 Task: Open Card Card0000000092 in Board Board0000000023 in Workspace WS0000000008 in Trello. Add Member Email0000000032 to Card Card0000000092 in Board Board0000000023 in Workspace WS0000000008 in Trello. Add Red Label titled Label0000000092 to Card Card0000000092 in Board Board0000000023 in Workspace WS0000000008 in Trello. Add Checklist CL0000000092 to Card Card0000000092 in Board Board0000000023 in Workspace WS0000000008 in Trello. Add Dates with Start Date as Nov 01 2023 and Due Date as Nov 30 2023 to Card Card0000000092 in Board Board0000000023 in Workspace WS0000000008 in Trello
Action: Mouse moved to (302, 532)
Screenshot: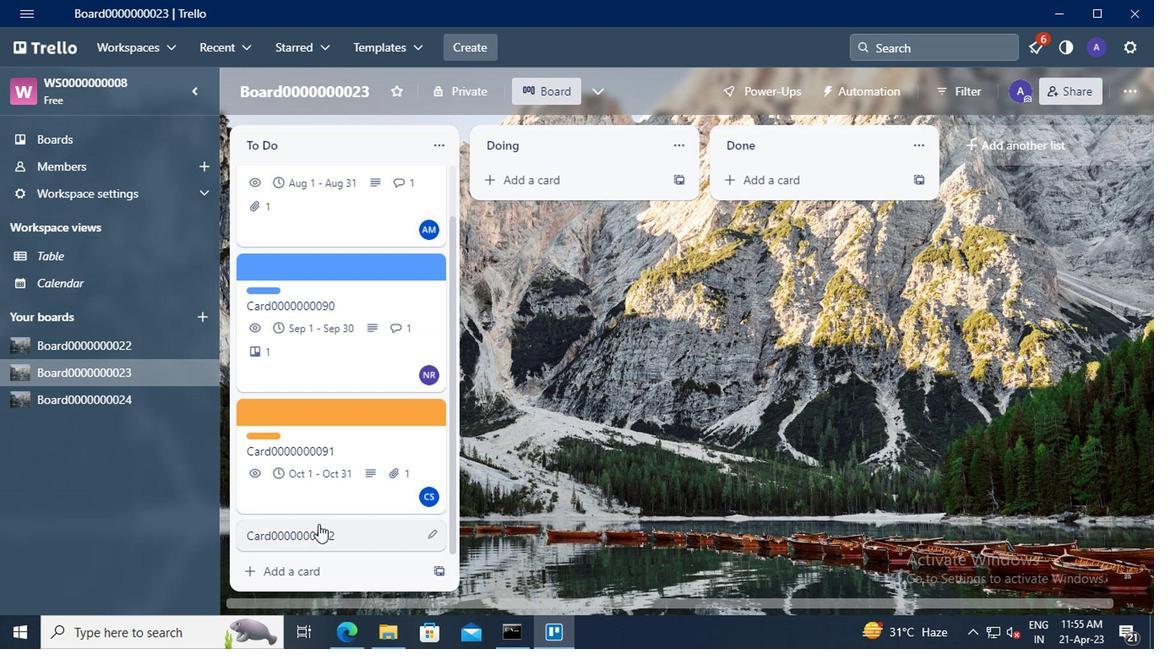 
Action: Mouse pressed left at (302, 532)
Screenshot: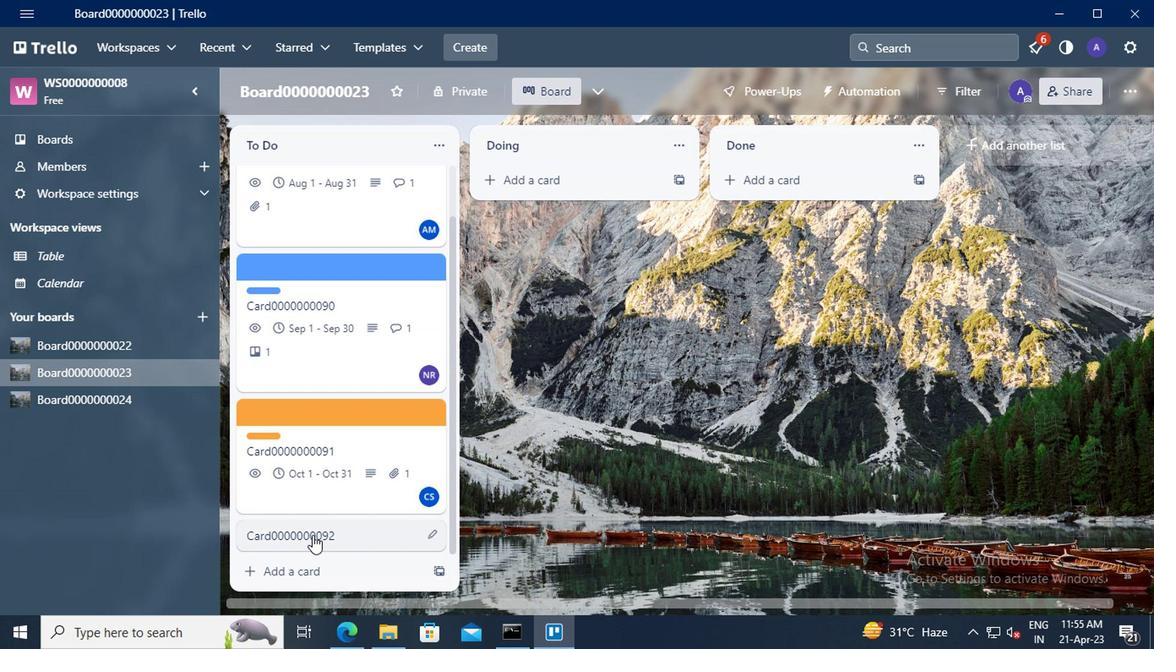 
Action: Mouse moved to (785, 155)
Screenshot: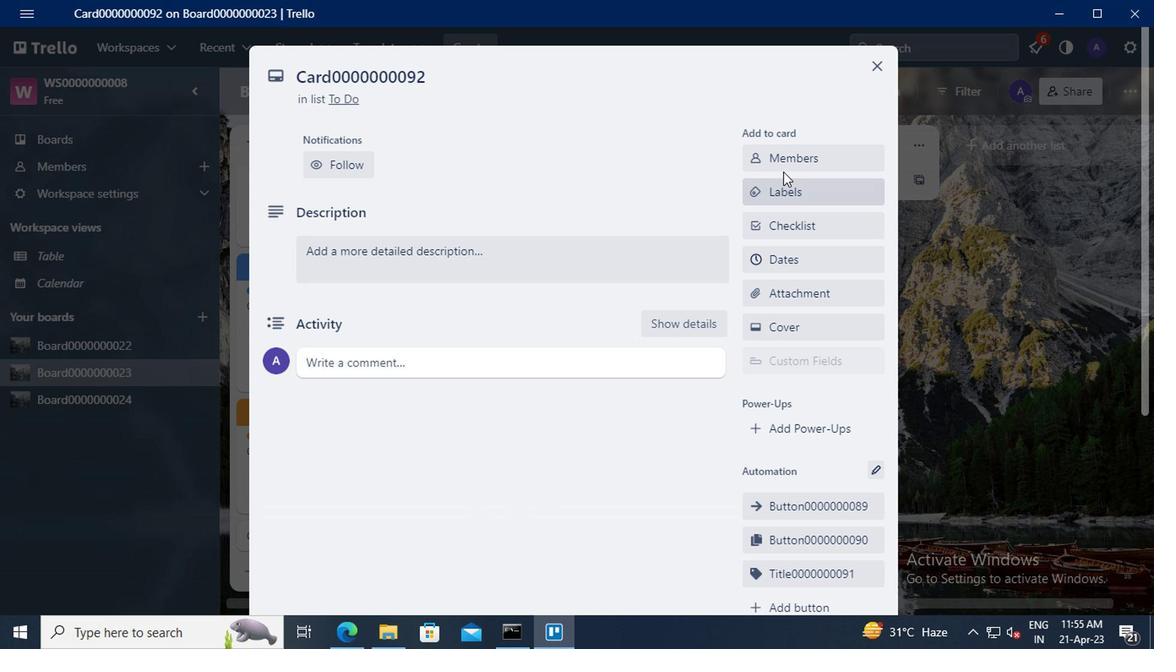 
Action: Mouse pressed left at (785, 155)
Screenshot: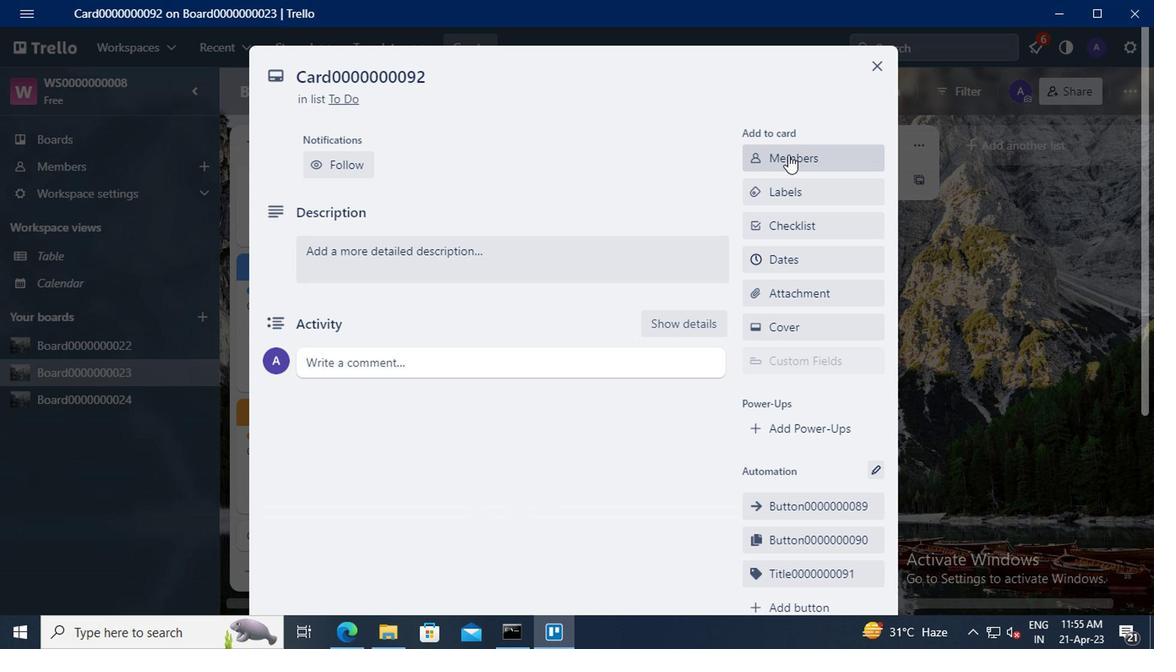 
Action: Mouse moved to (787, 236)
Screenshot: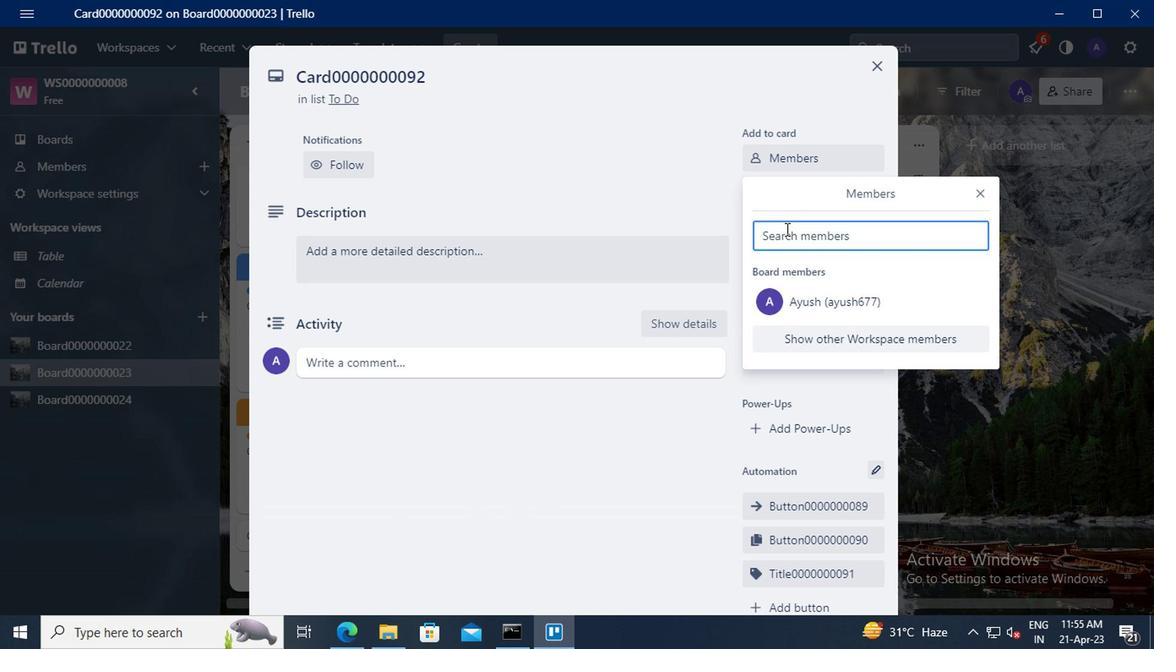 
Action: Mouse pressed left at (787, 236)
Screenshot: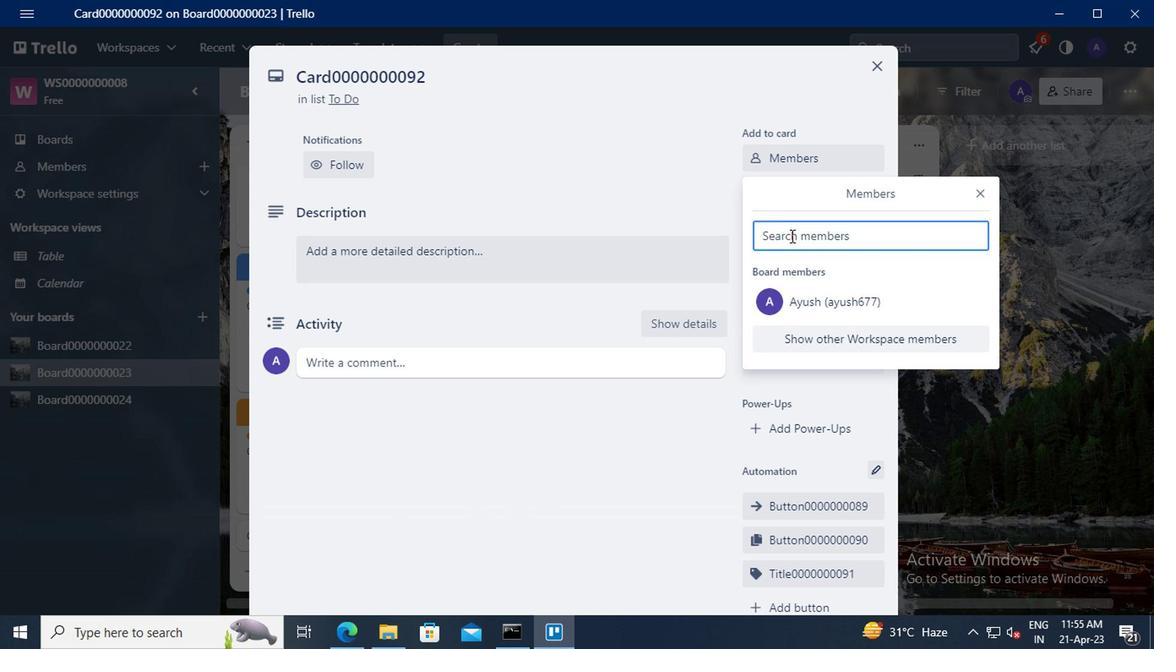
Action: Key pressed vinnyoffice2<Key.shift>@GMAIL.COM
Screenshot: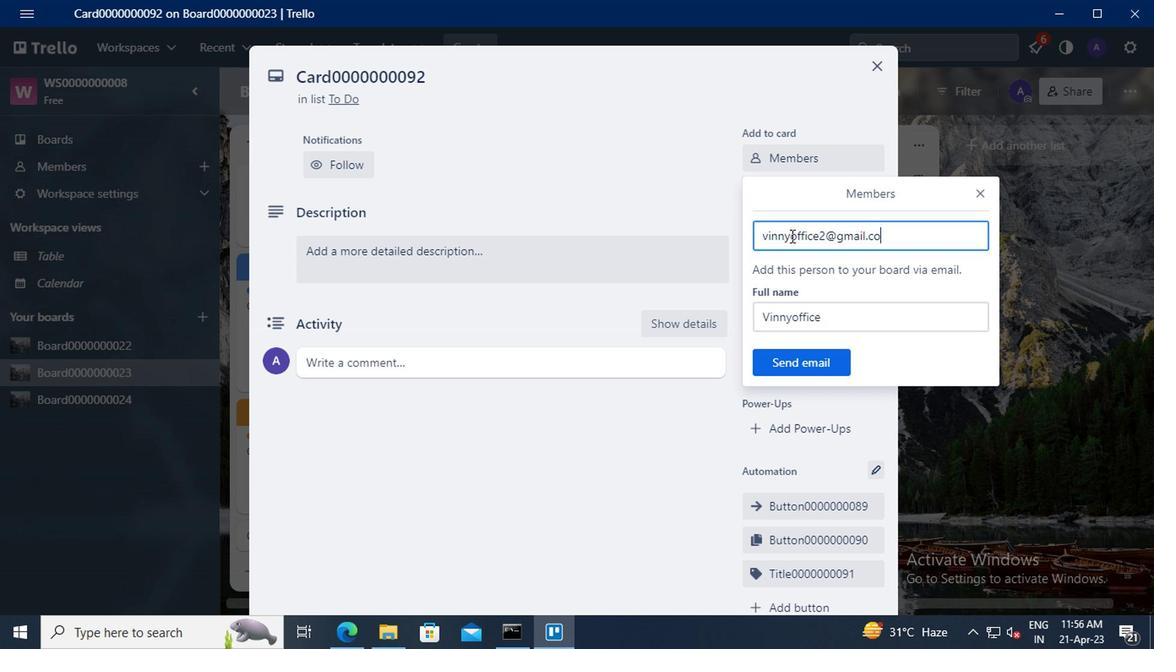 
Action: Mouse moved to (791, 358)
Screenshot: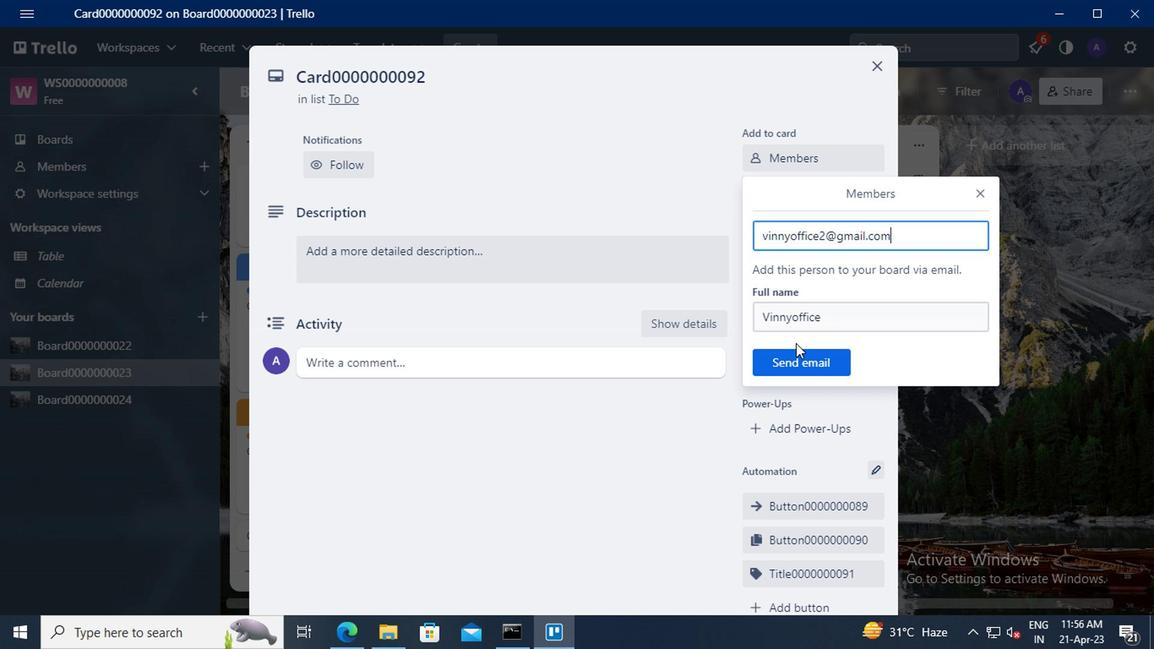
Action: Mouse pressed left at (791, 358)
Screenshot: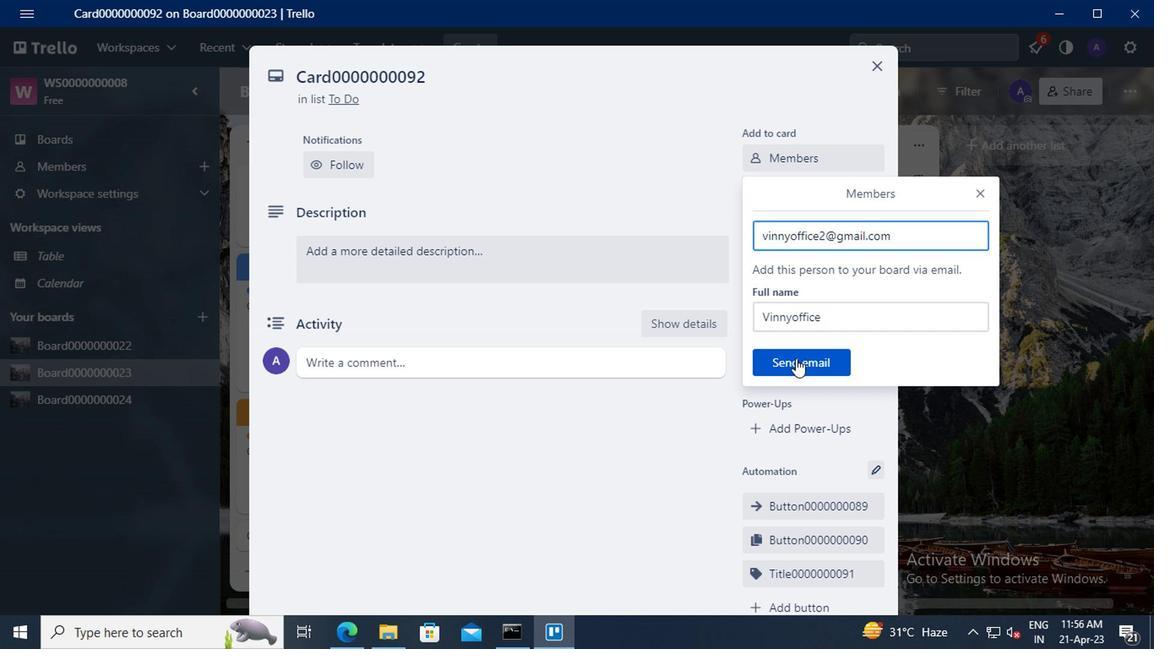 
Action: Mouse moved to (805, 193)
Screenshot: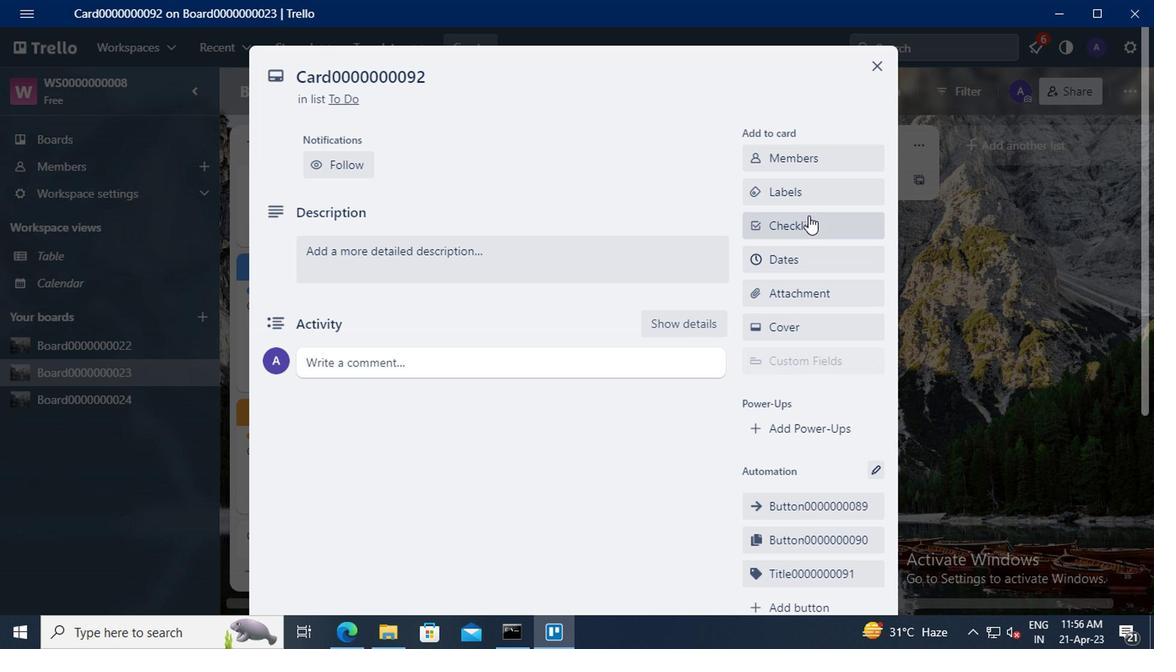 
Action: Mouse pressed left at (805, 193)
Screenshot: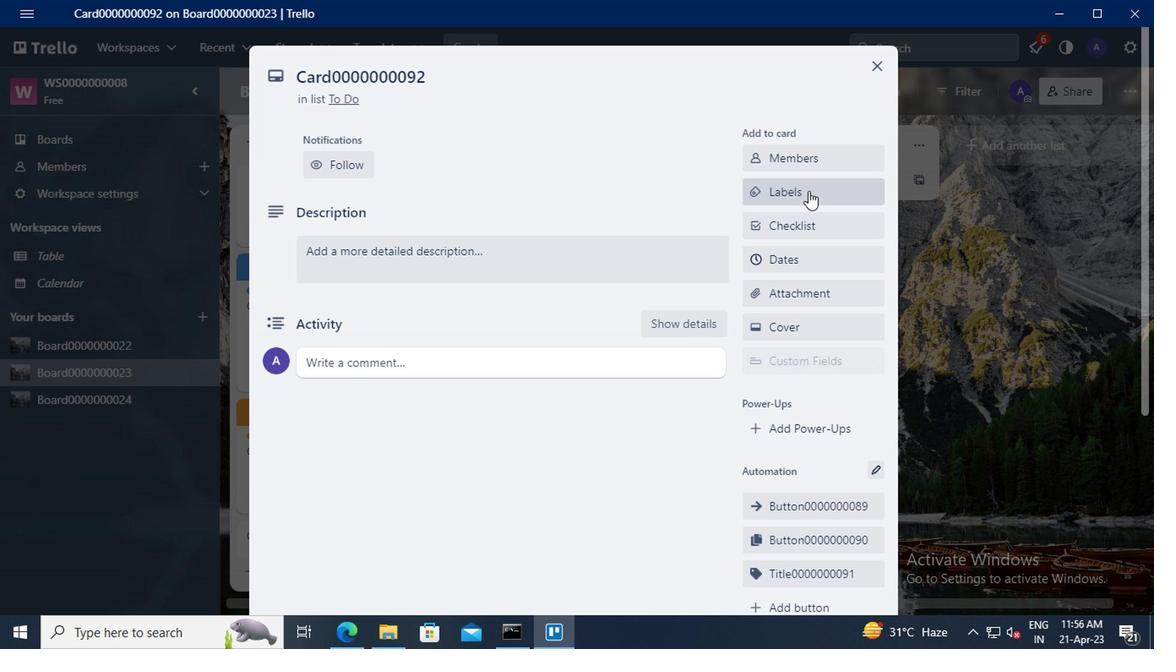 
Action: Mouse moved to (856, 474)
Screenshot: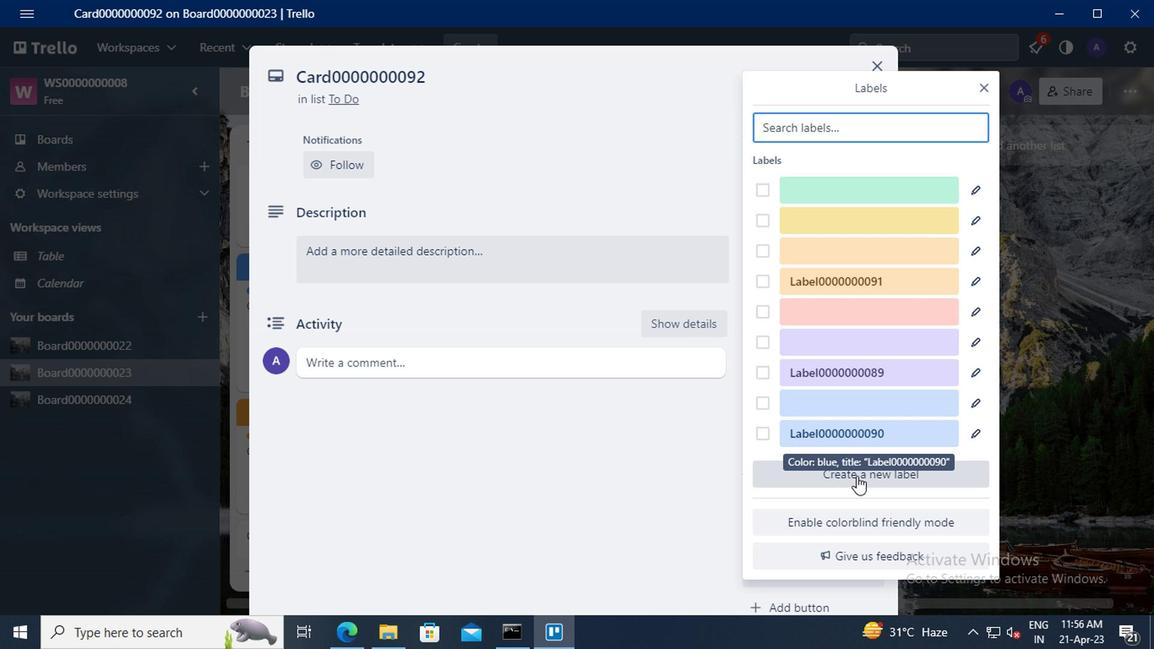 
Action: Mouse pressed left at (856, 474)
Screenshot: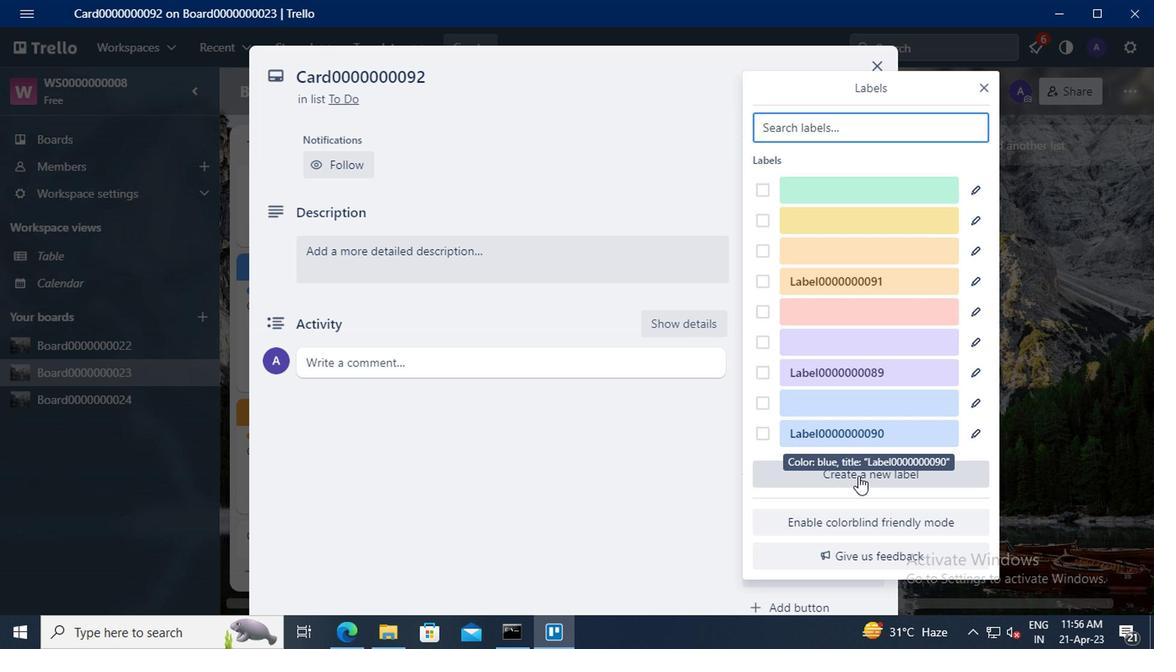 
Action: Mouse moved to (796, 241)
Screenshot: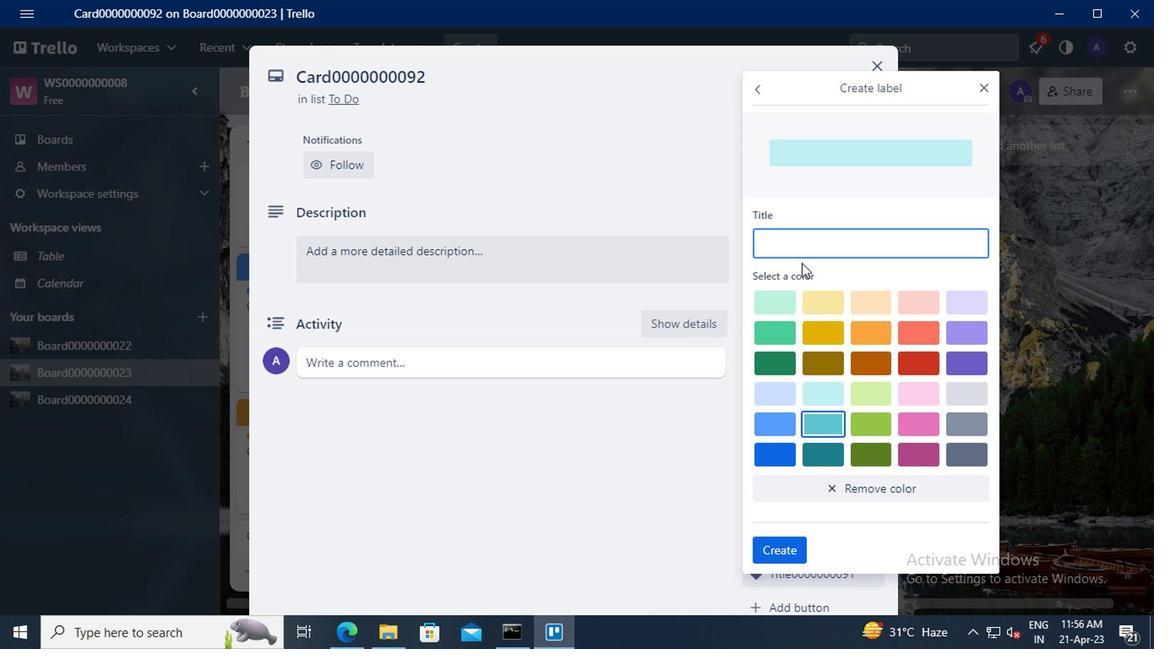 
Action: Mouse pressed left at (796, 241)
Screenshot: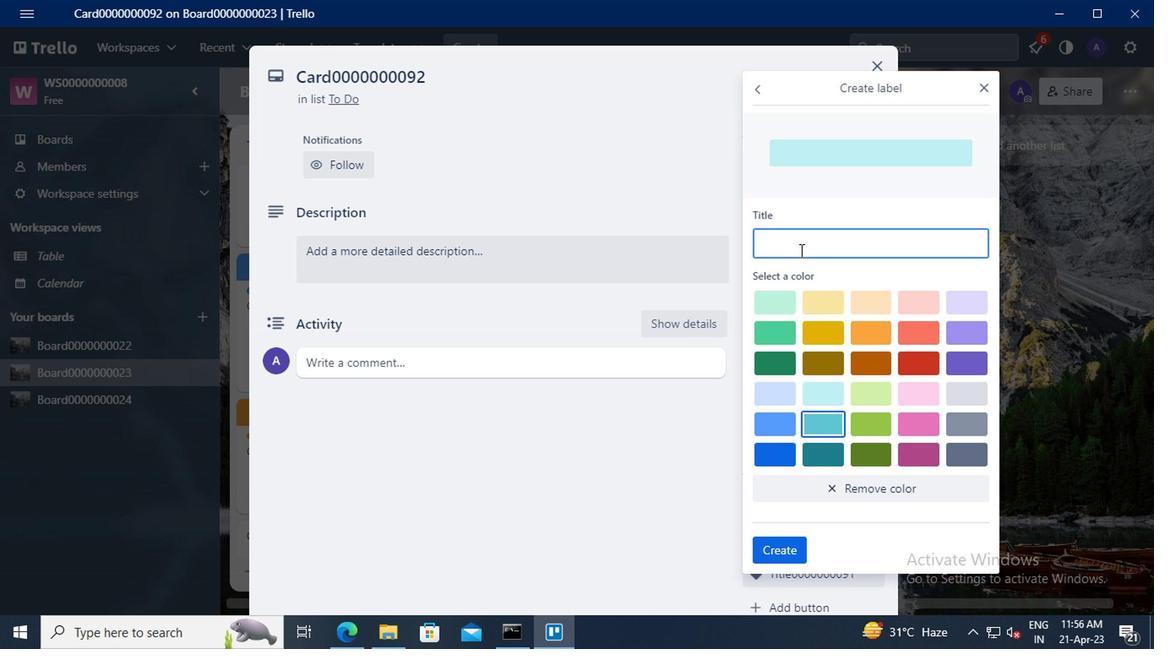 
Action: Key pressed <Key.shift>LABEL0000000092
Screenshot: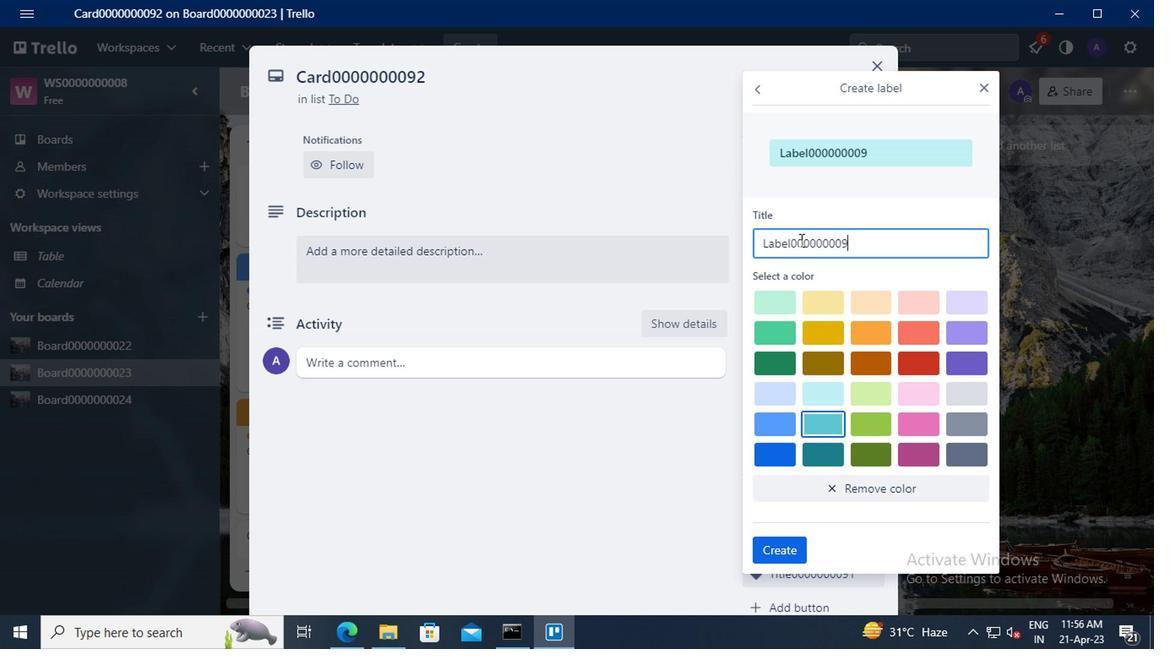 
Action: Mouse moved to (912, 325)
Screenshot: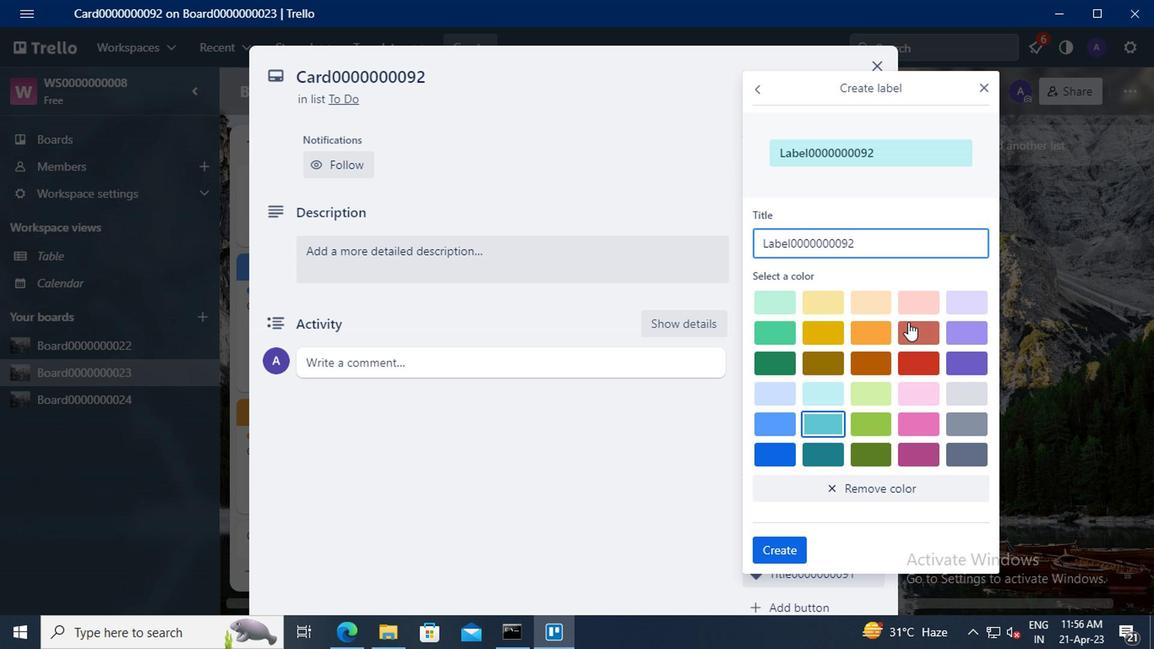 
Action: Mouse pressed left at (912, 325)
Screenshot: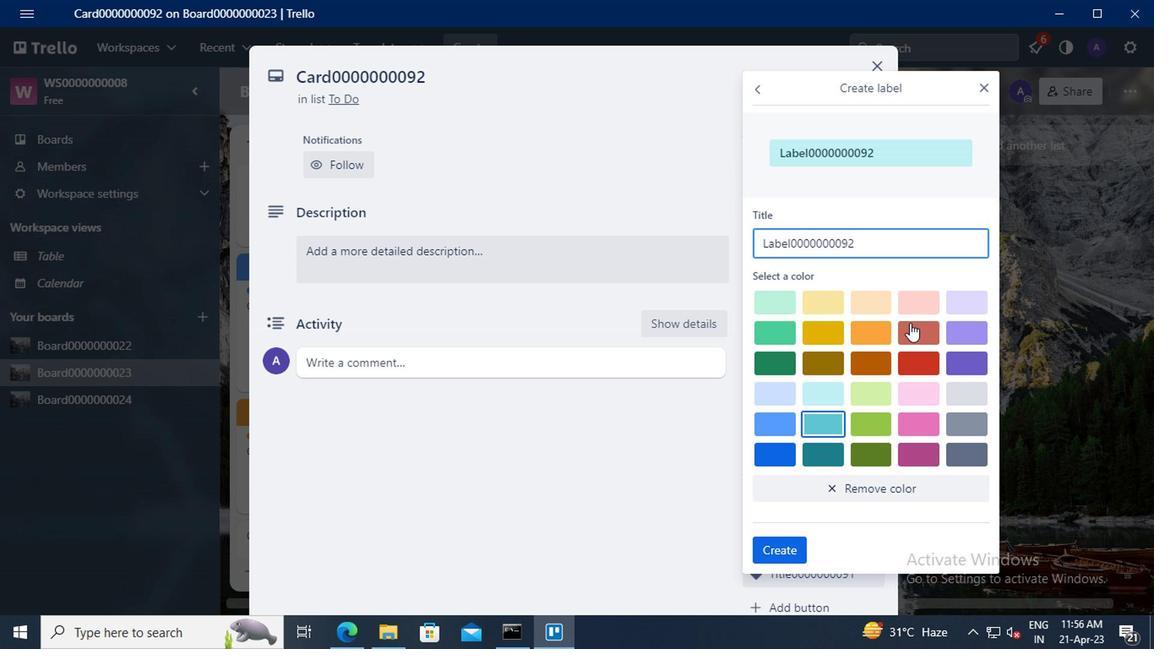 
Action: Mouse moved to (785, 541)
Screenshot: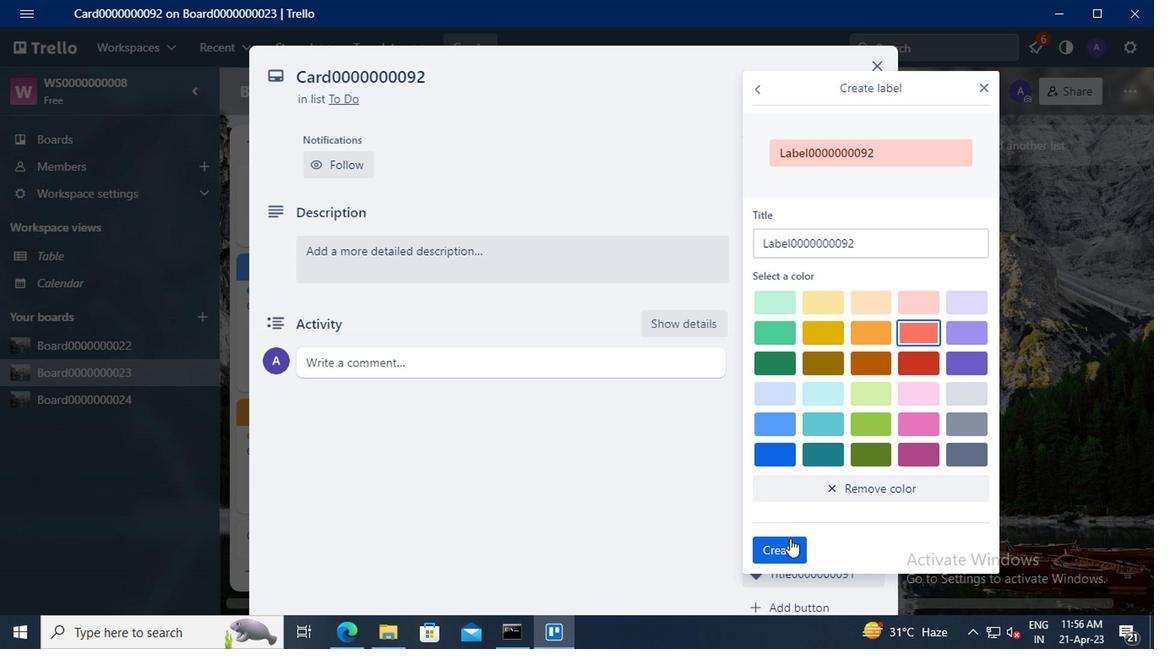 
Action: Mouse pressed left at (785, 541)
Screenshot: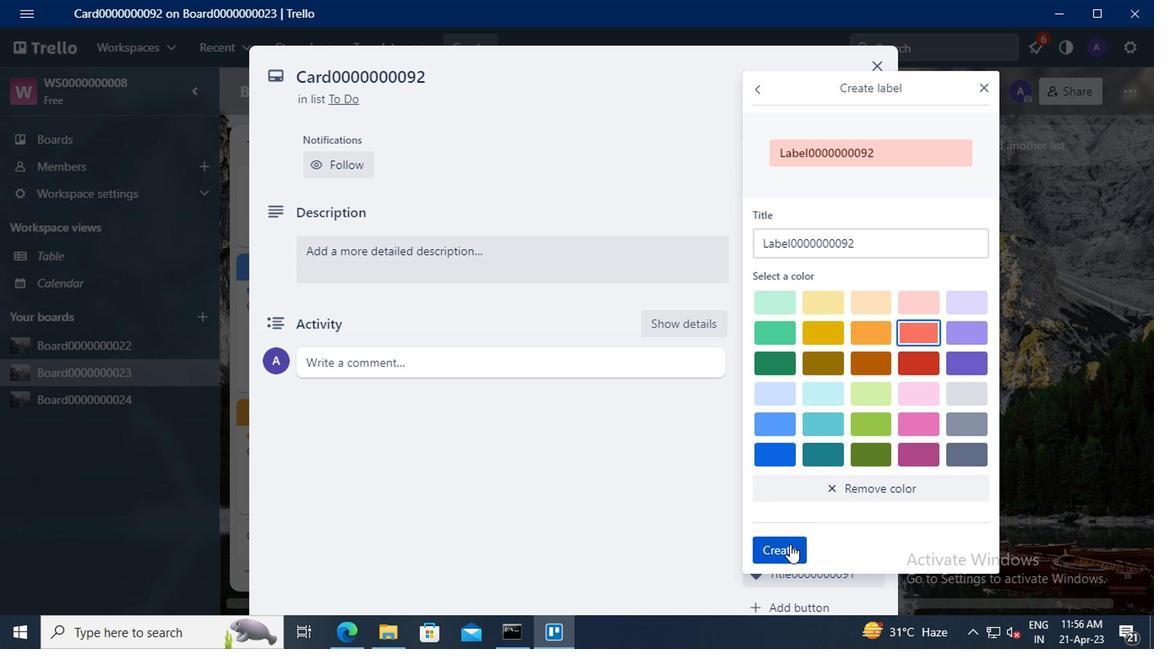 
Action: Mouse moved to (985, 88)
Screenshot: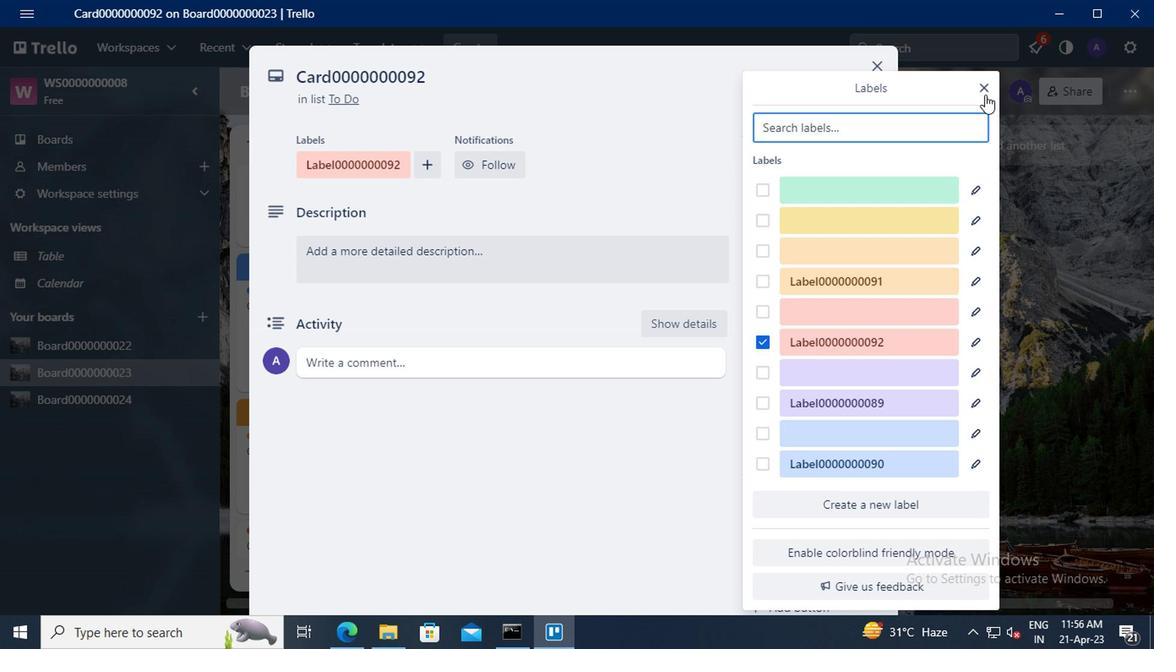 
Action: Mouse pressed left at (985, 88)
Screenshot: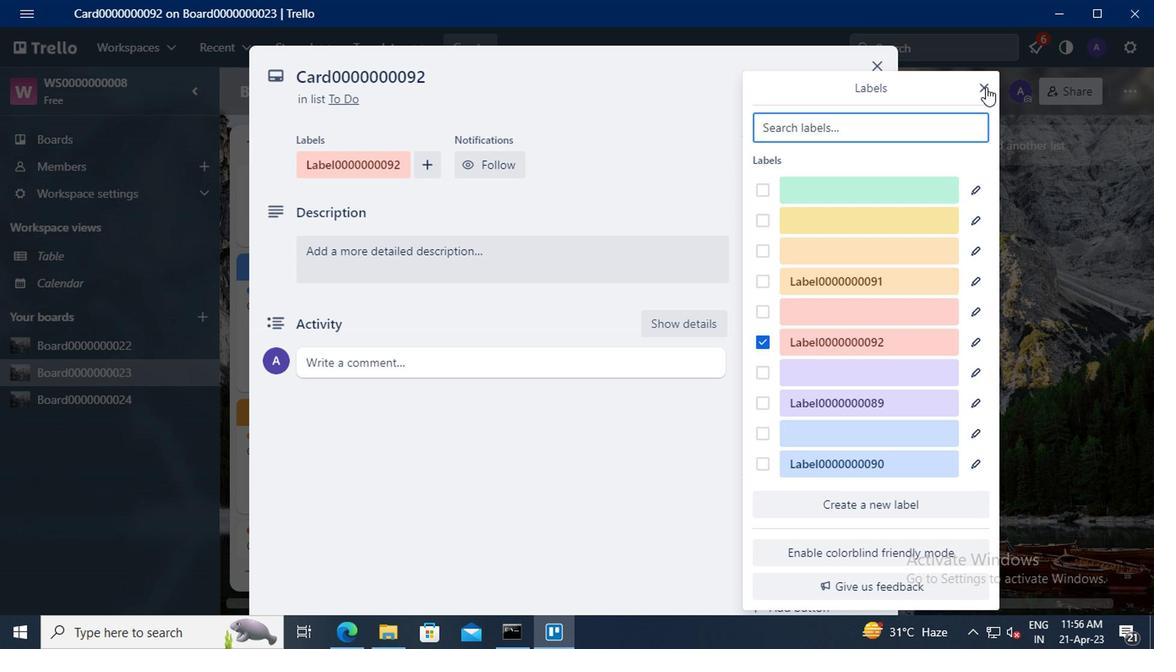 
Action: Mouse moved to (835, 221)
Screenshot: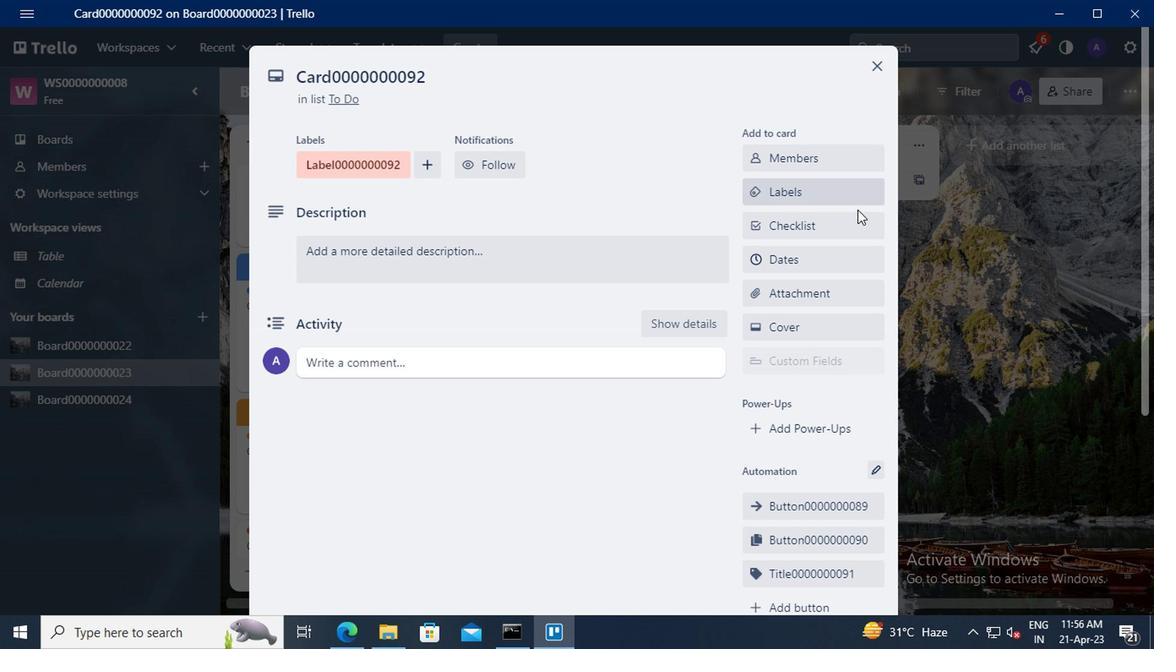 
Action: Mouse pressed left at (835, 221)
Screenshot: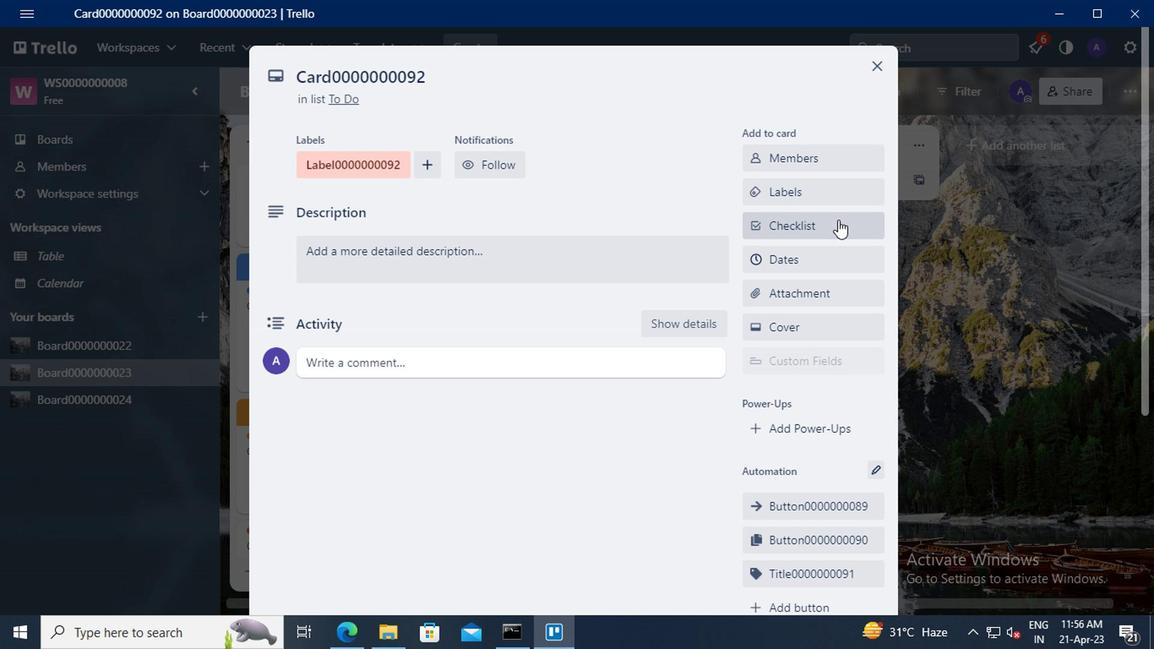 
Action: Key pressed <Key.delete><Key.shift>CL0000000092
Screenshot: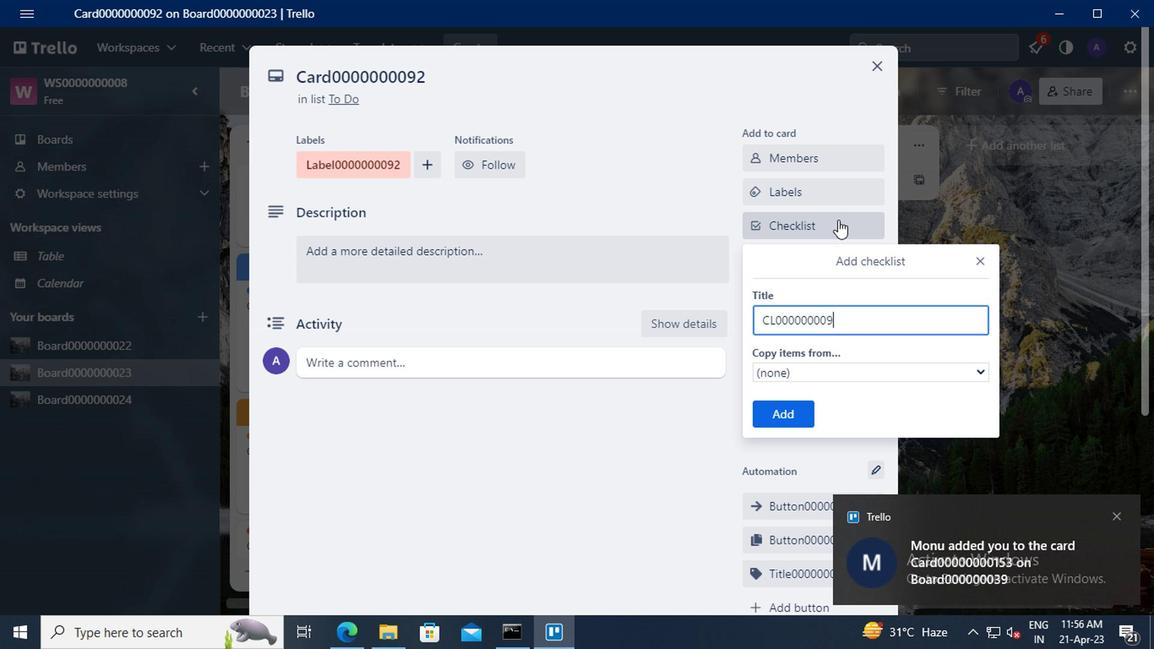 
Action: Mouse moved to (783, 408)
Screenshot: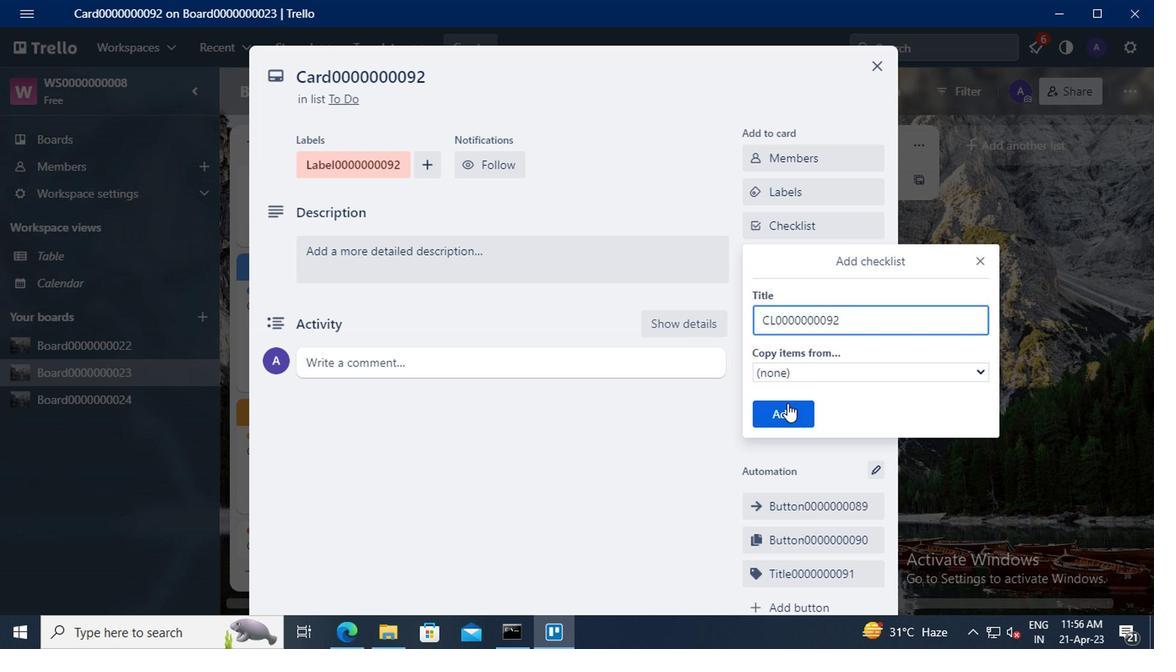 
Action: Mouse pressed left at (783, 408)
Screenshot: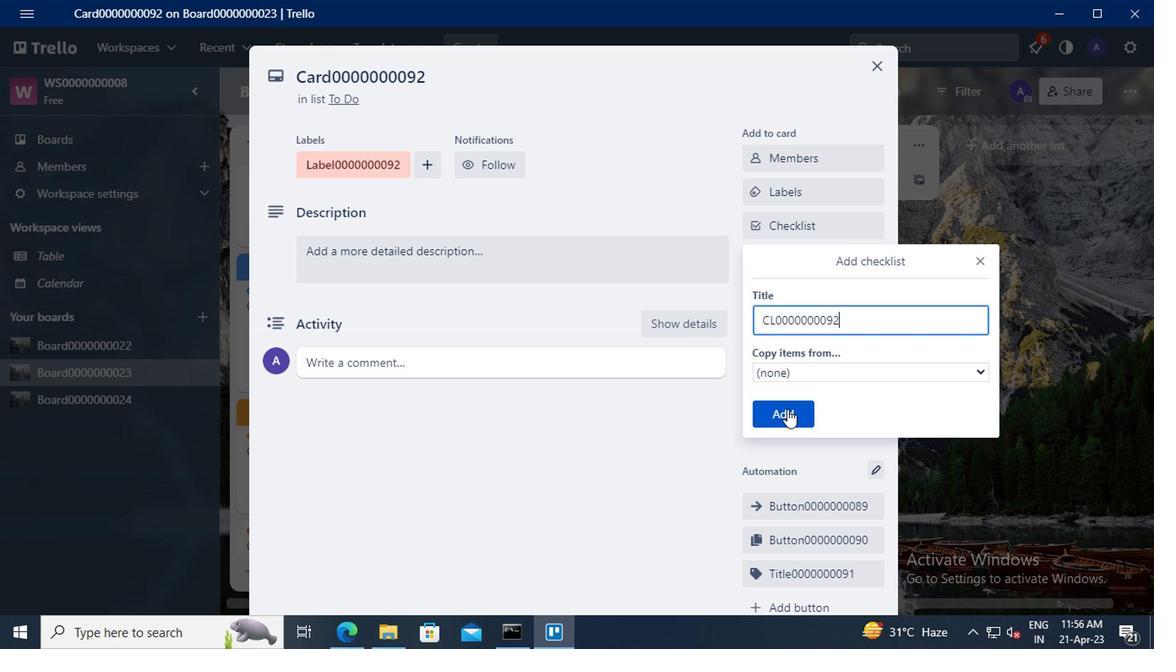 
Action: Mouse moved to (801, 263)
Screenshot: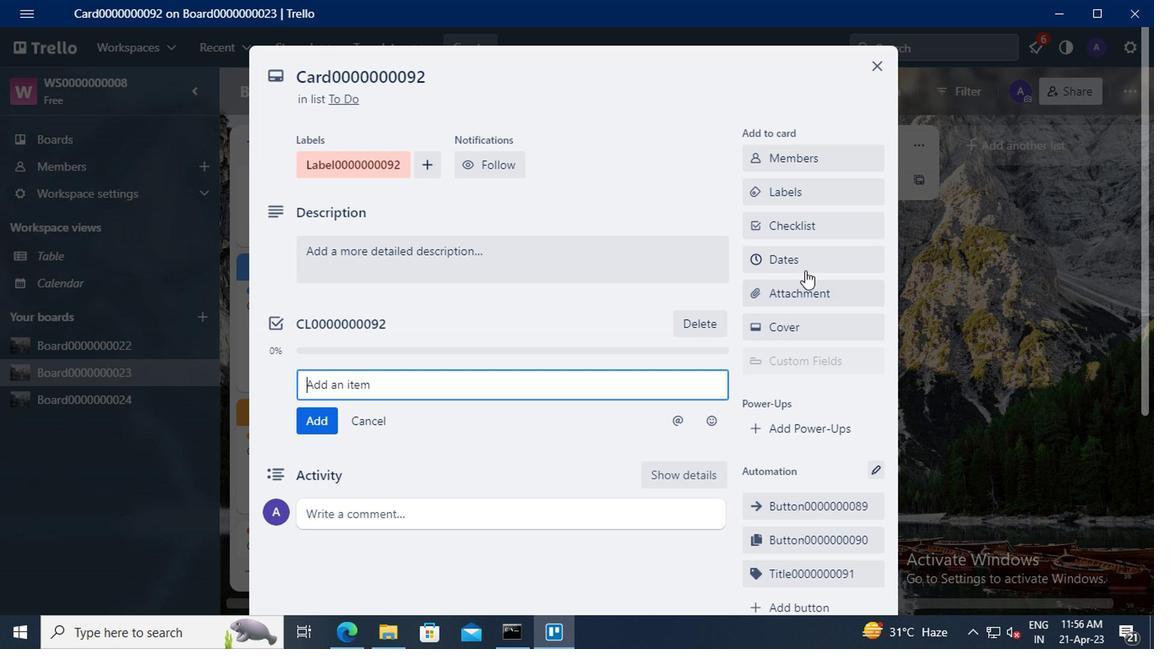 
Action: Mouse pressed left at (801, 263)
Screenshot: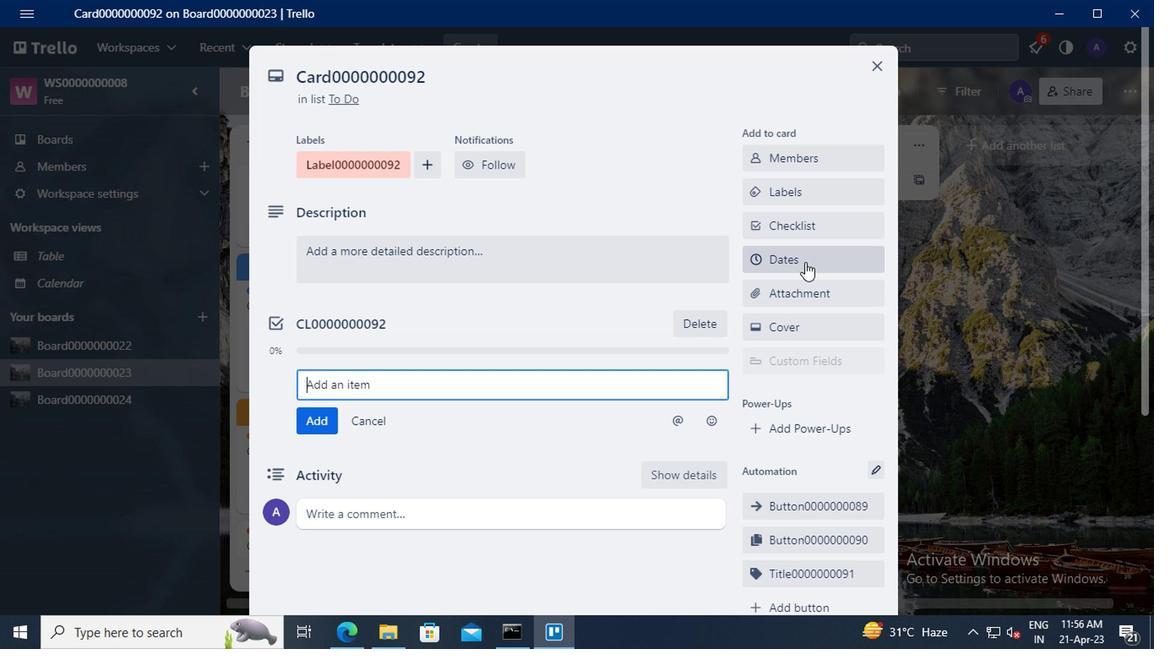 
Action: Mouse moved to (758, 386)
Screenshot: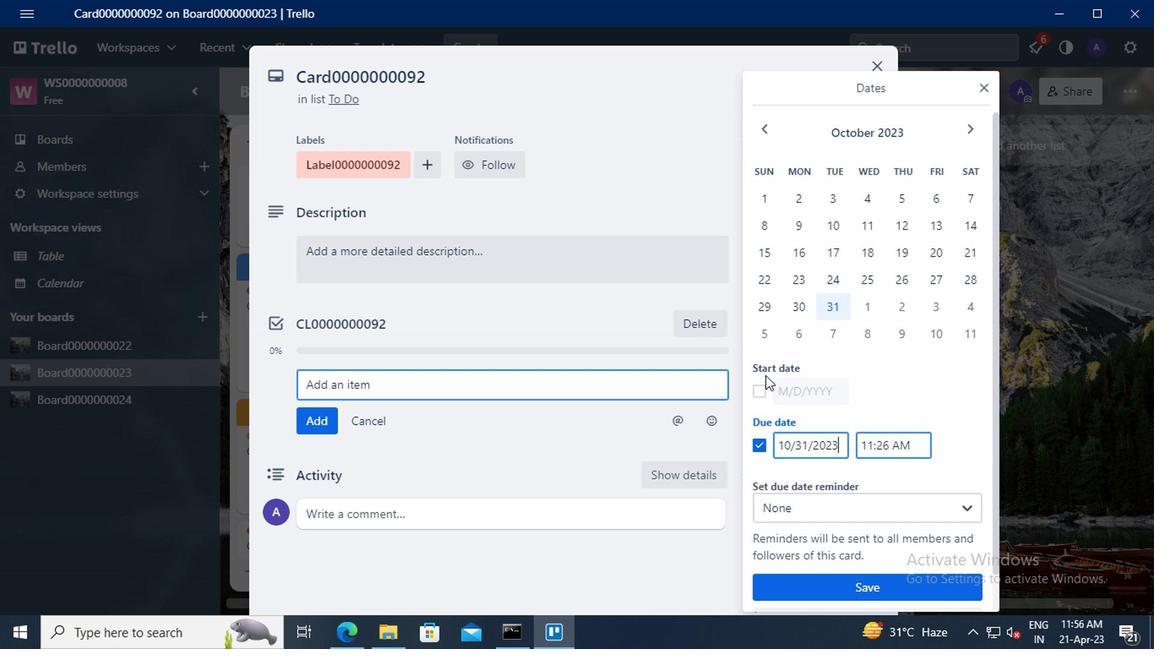 
Action: Mouse pressed left at (758, 386)
Screenshot: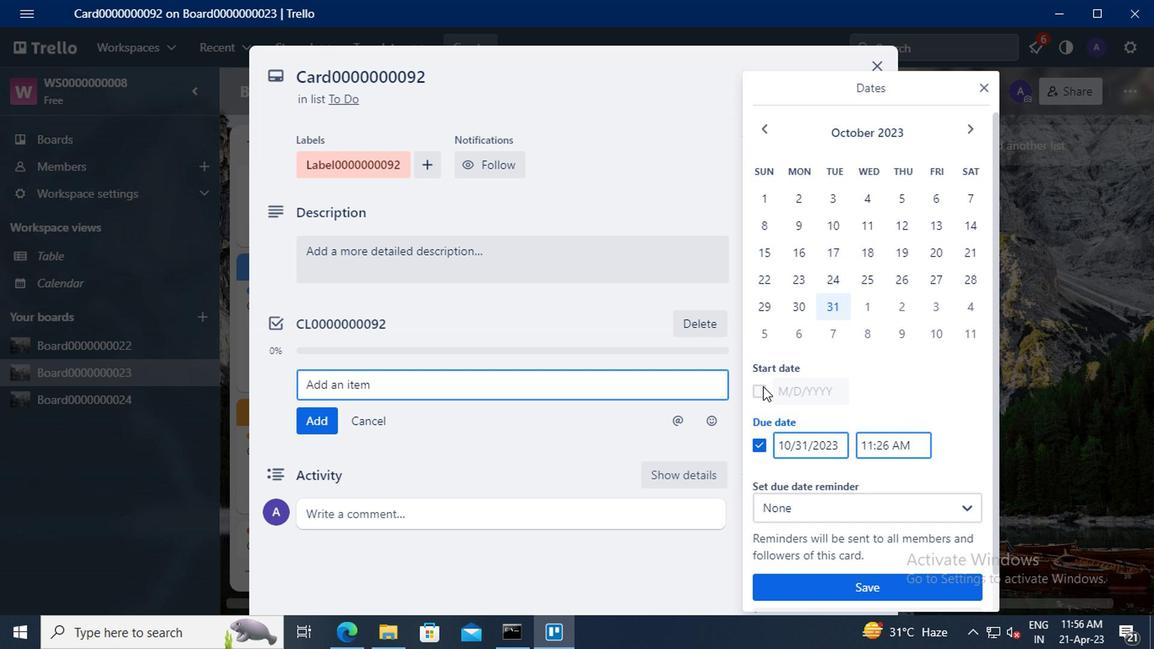 
Action: Mouse moved to (803, 390)
Screenshot: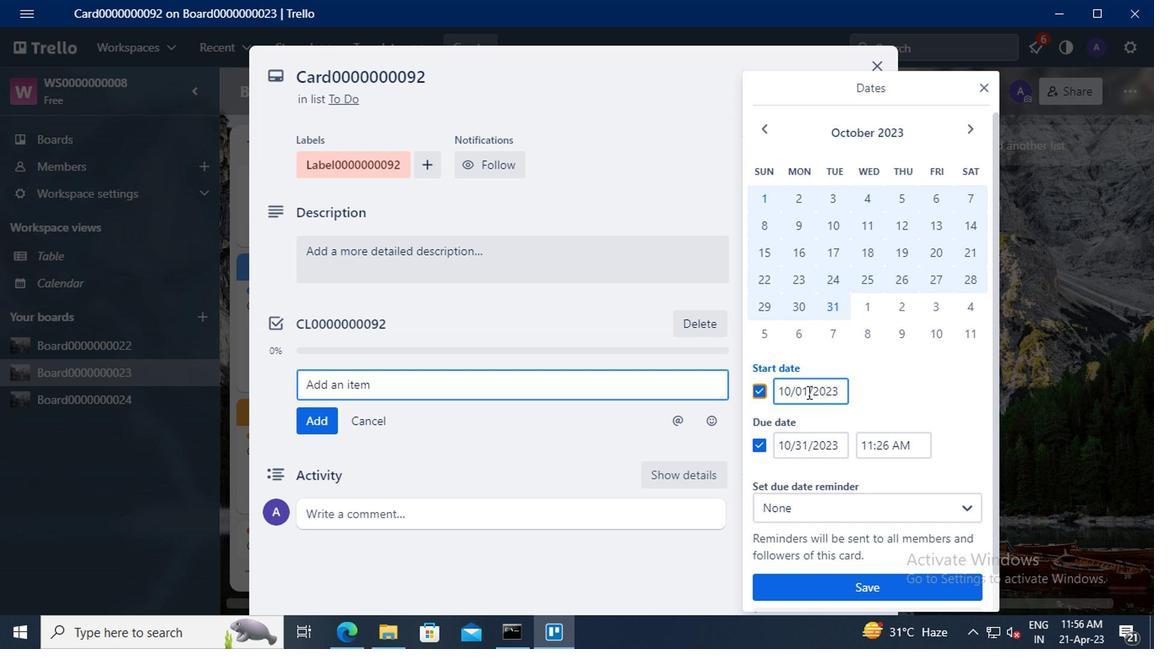 
Action: Mouse pressed left at (803, 390)
Screenshot: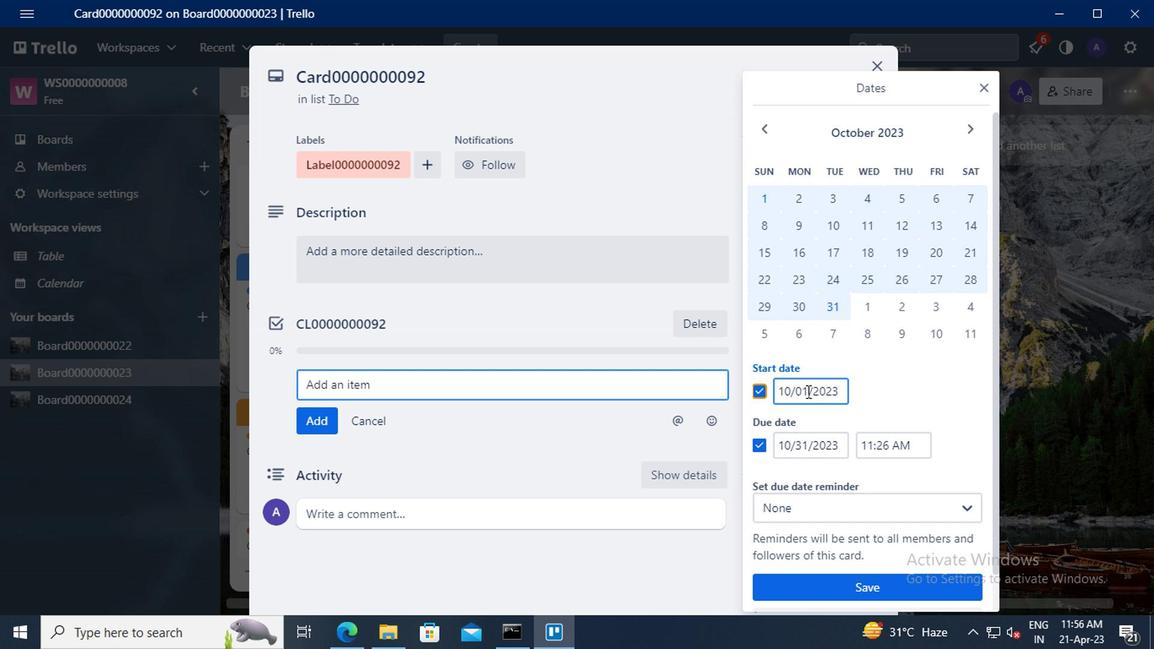 
Action: Mouse moved to (811, 363)
Screenshot: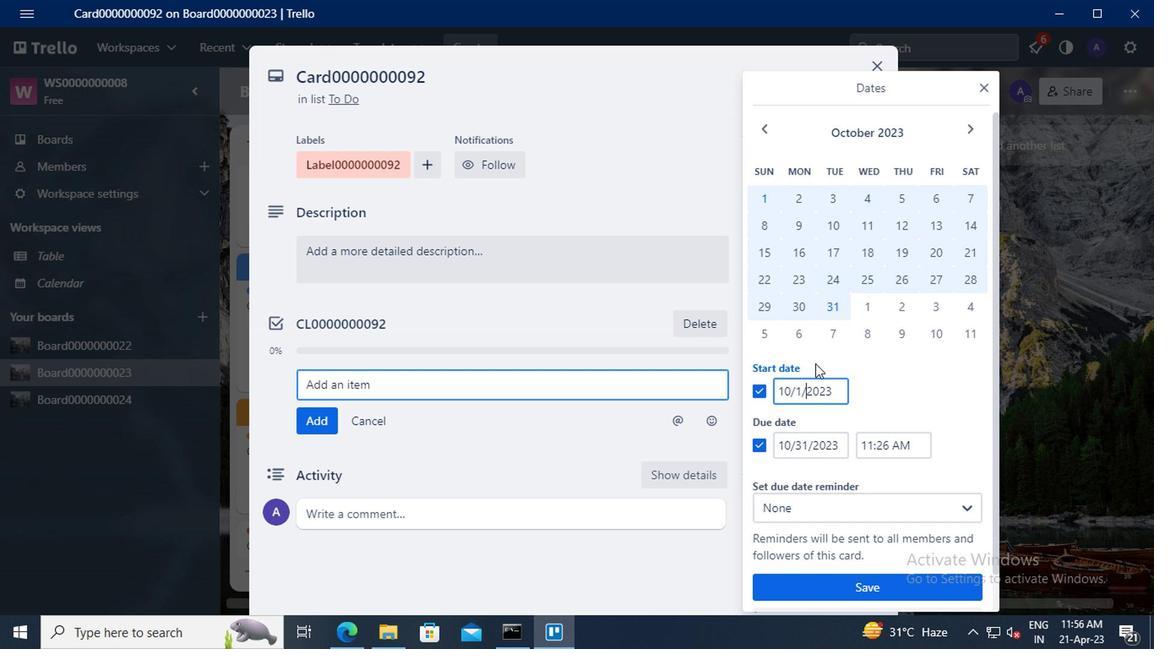
Action: Key pressed <Key.left><Key.backspace>1<Key.left><Key.left><Key.backspace><Key.backspace>11
Screenshot: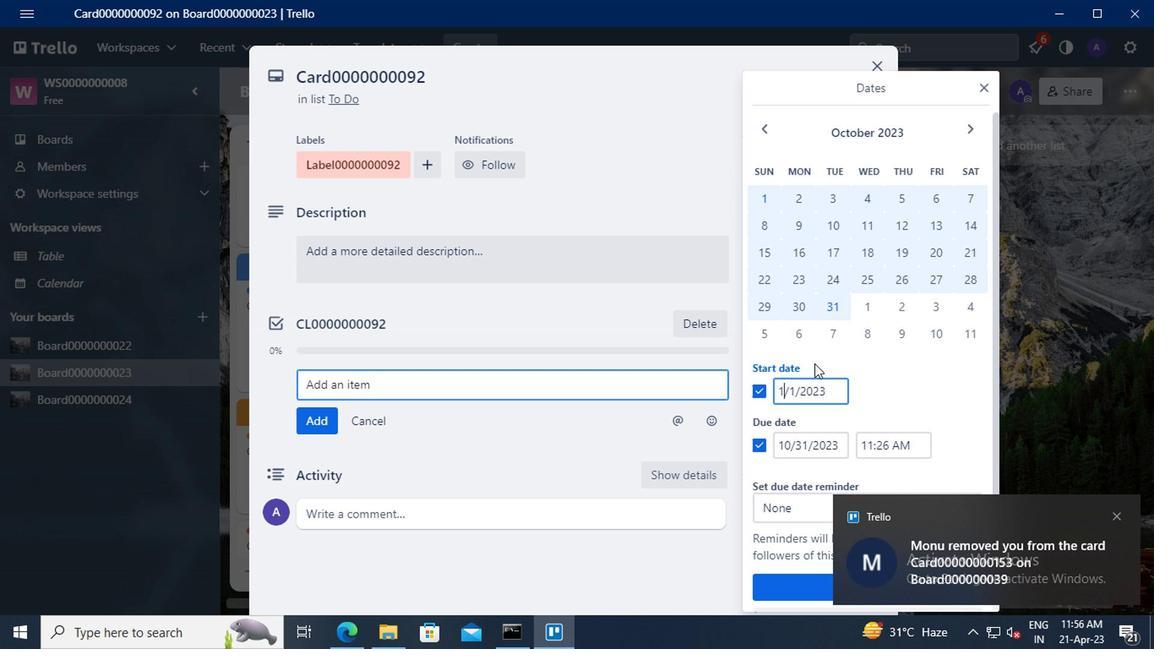 
Action: Mouse moved to (801, 442)
Screenshot: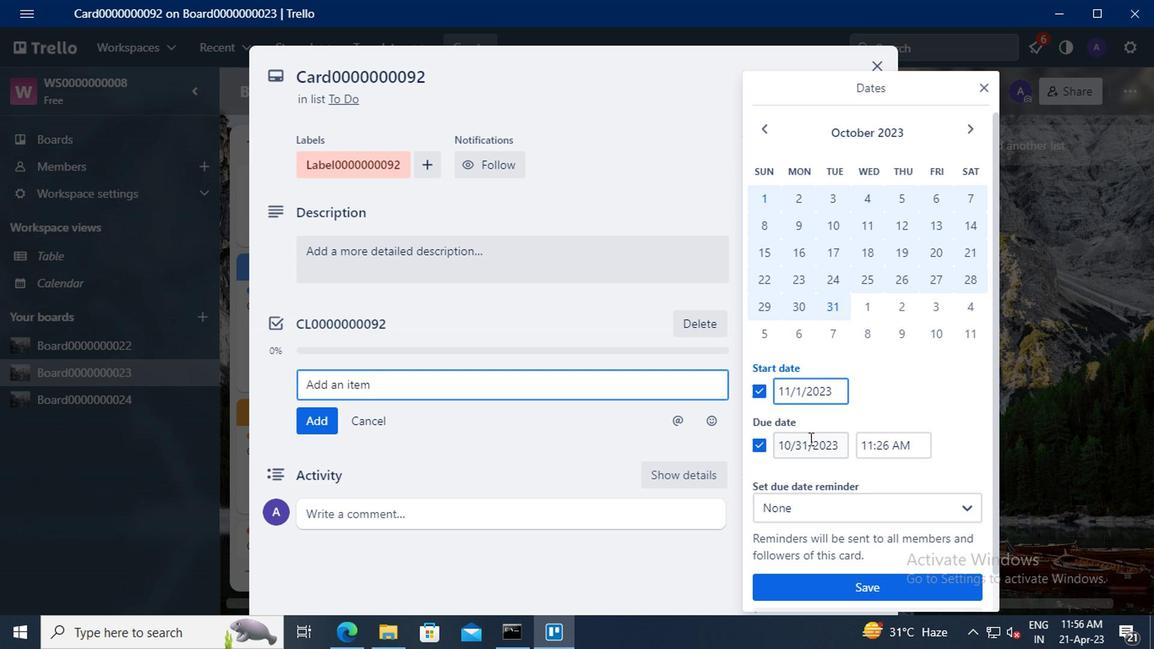 
Action: Mouse pressed left at (801, 442)
Screenshot: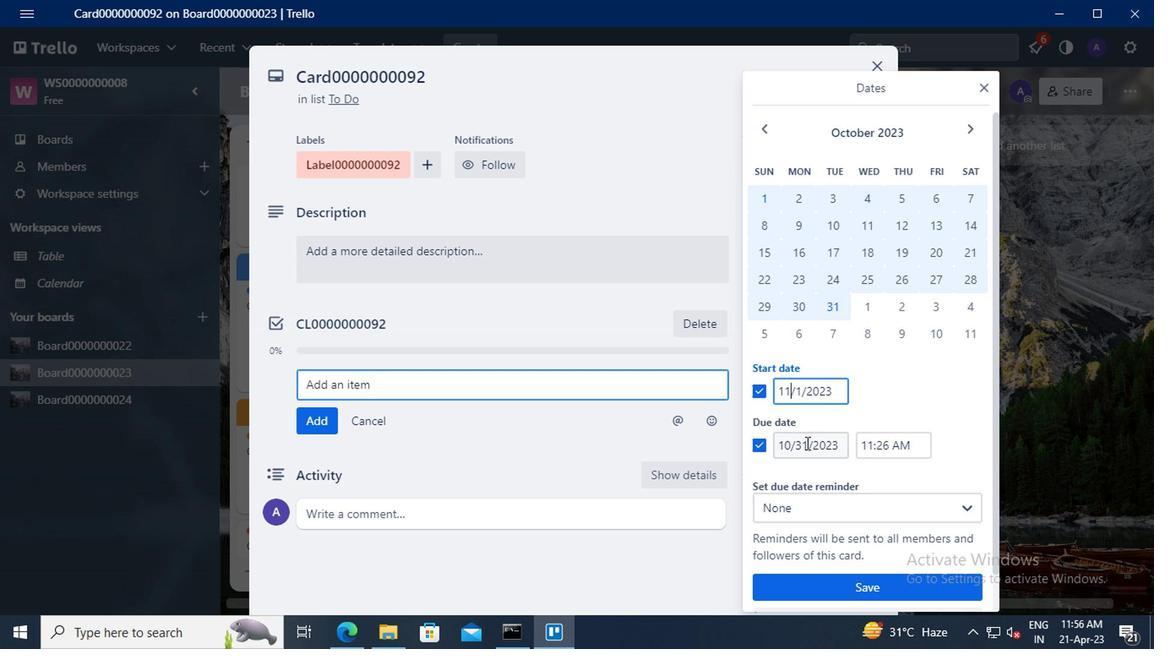 
Action: Mouse moved to (811, 409)
Screenshot: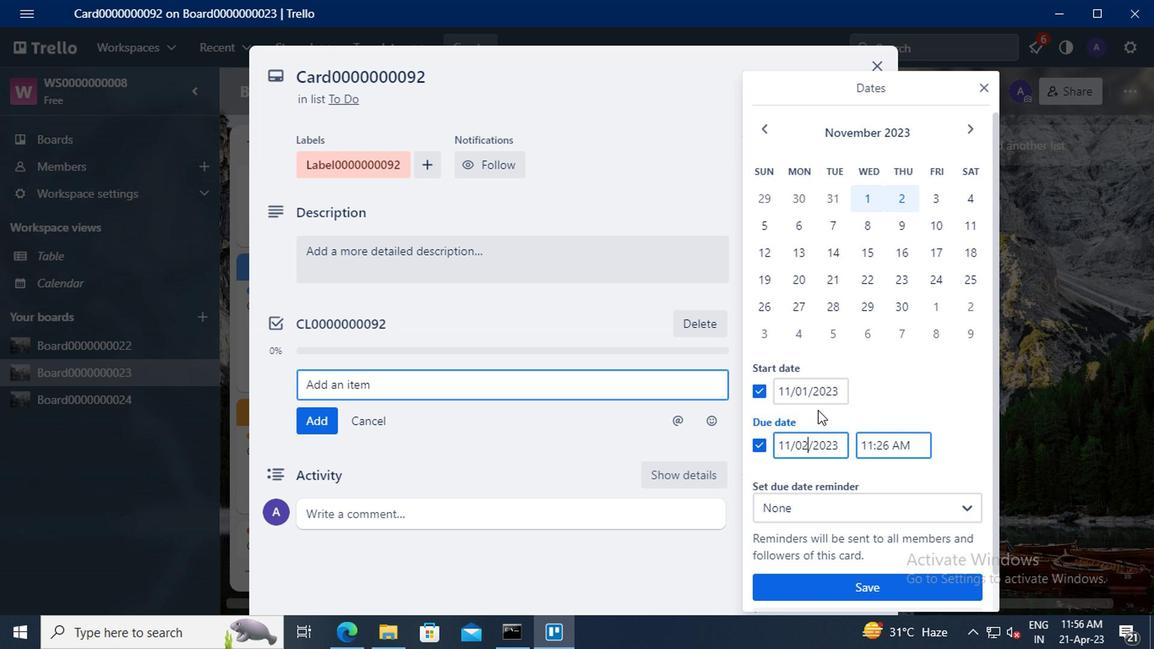 
Action: Key pressed <Key.backspace><Key.backspace>30
Screenshot: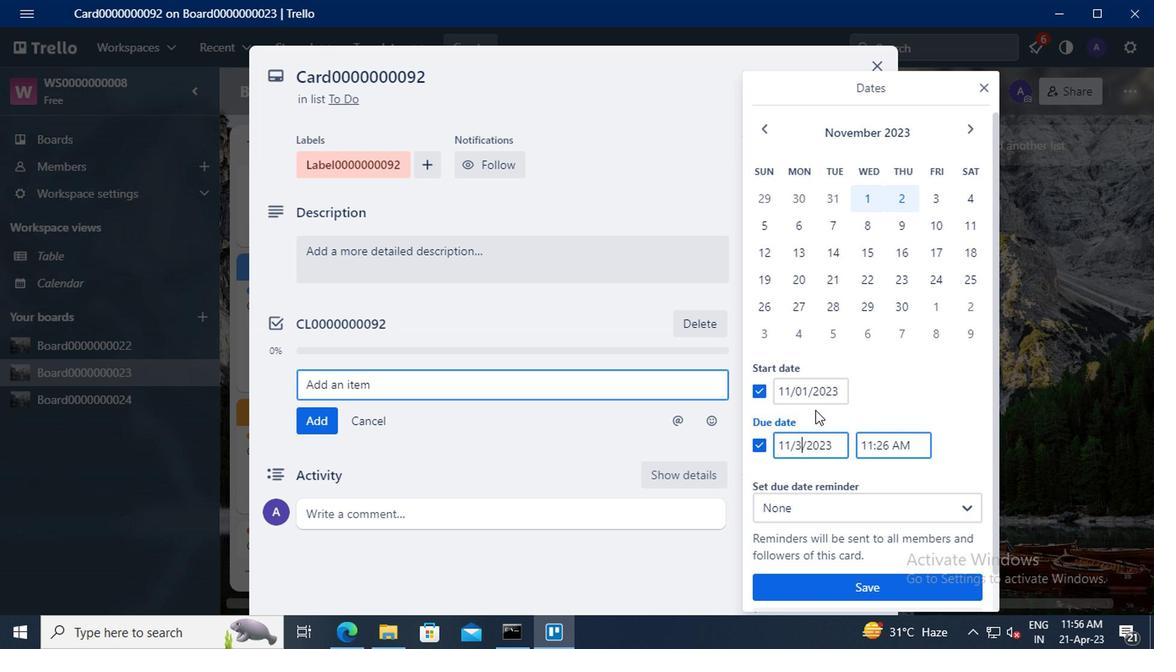 
Action: Mouse moved to (865, 583)
Screenshot: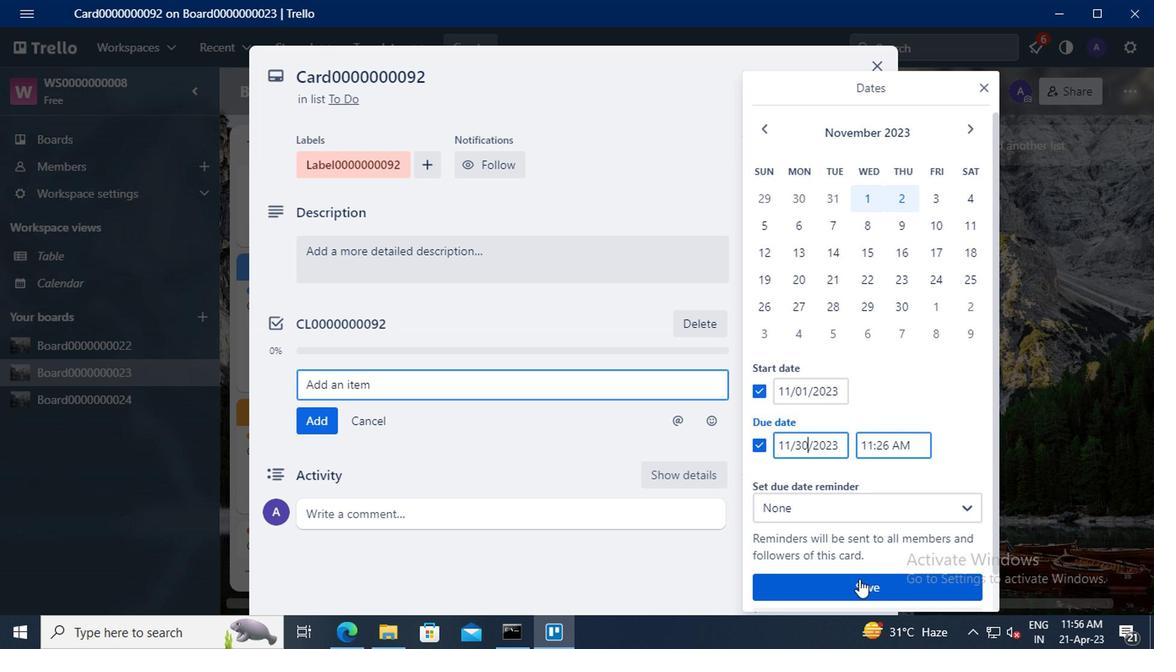 
Action: Mouse pressed left at (865, 583)
Screenshot: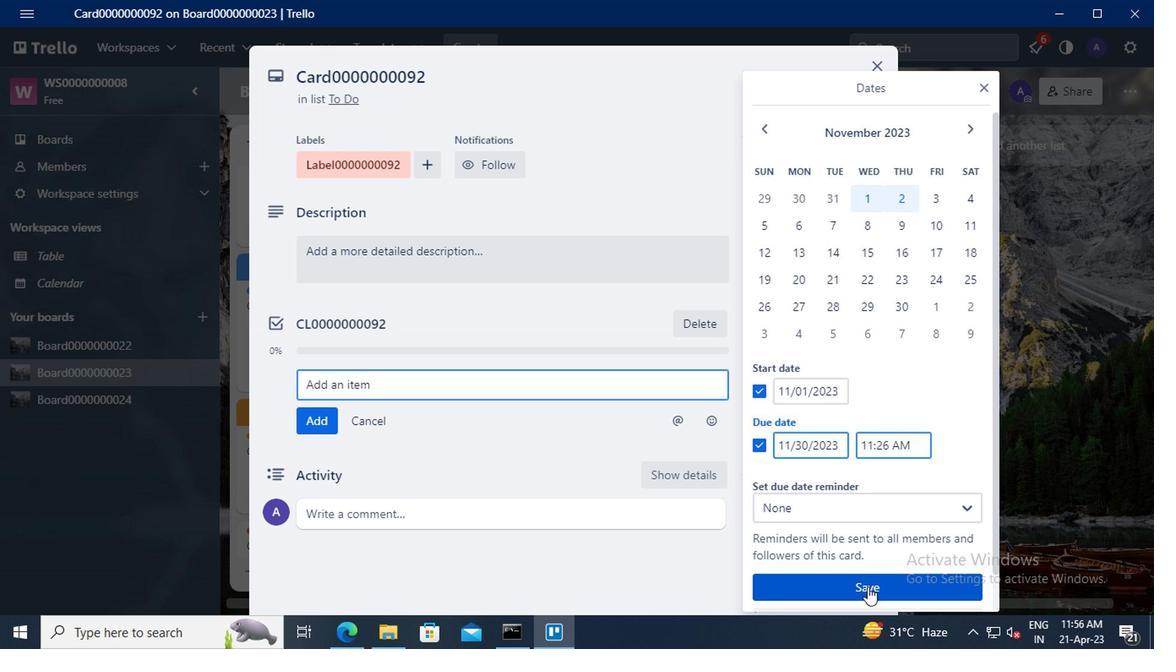 
Action: Mouse moved to (865, 585)
Screenshot: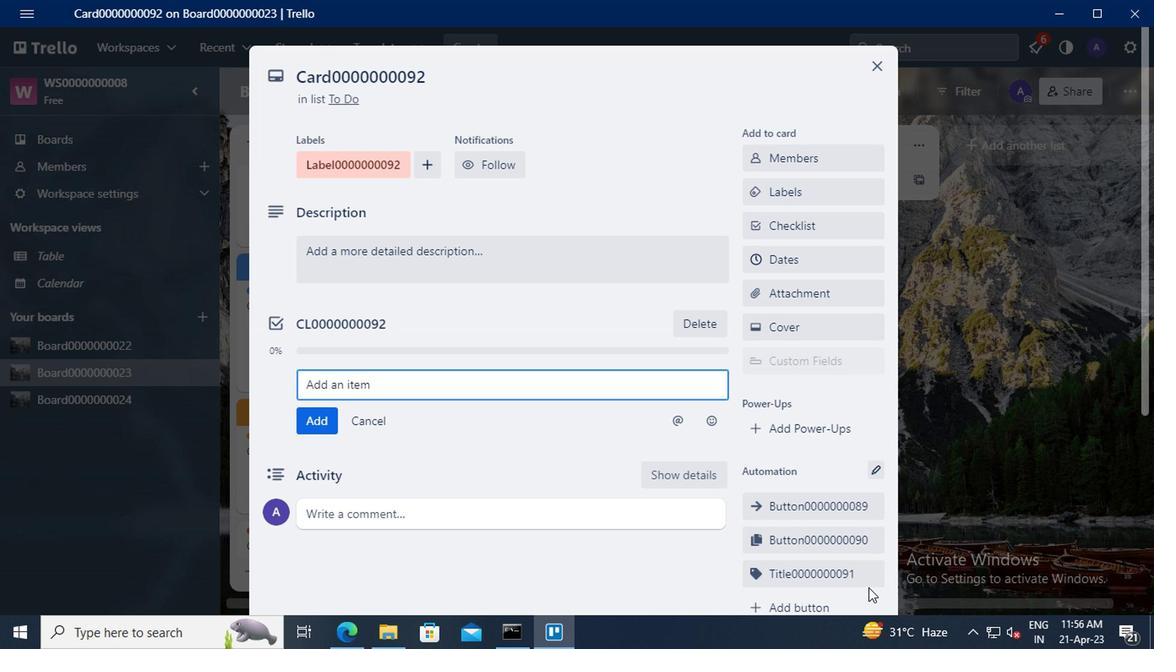 
